 Task: Filters and Effects: Apply a vignette effect to a video.
Action: Mouse moved to (798, 530)
Screenshot: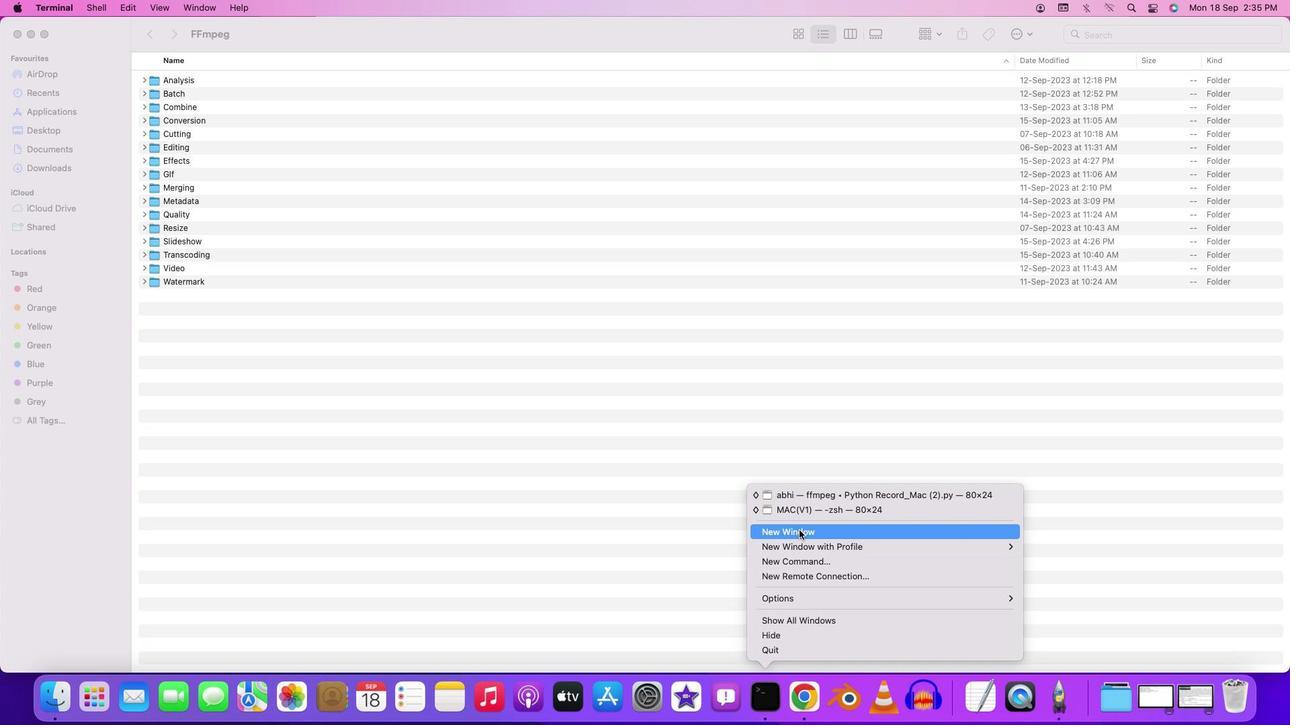 
Action: Mouse pressed left at (798, 530)
Screenshot: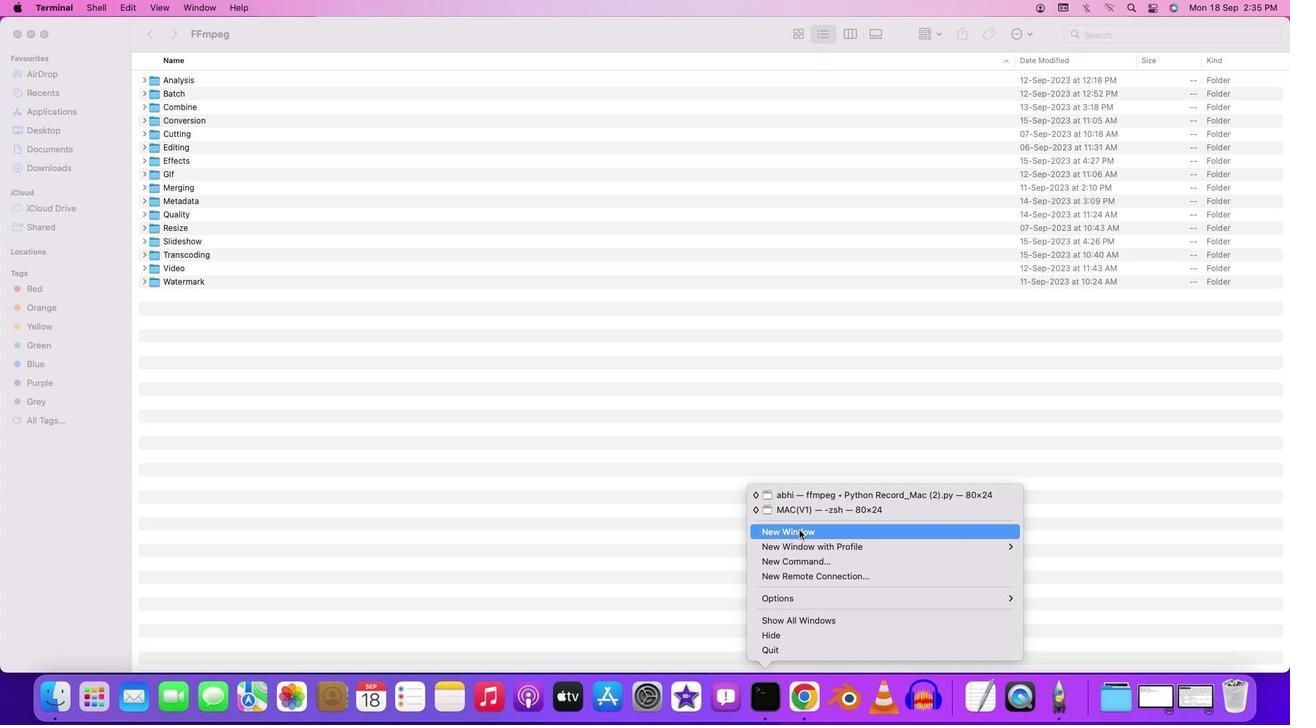
Action: Mouse moved to (224, 30)
Screenshot: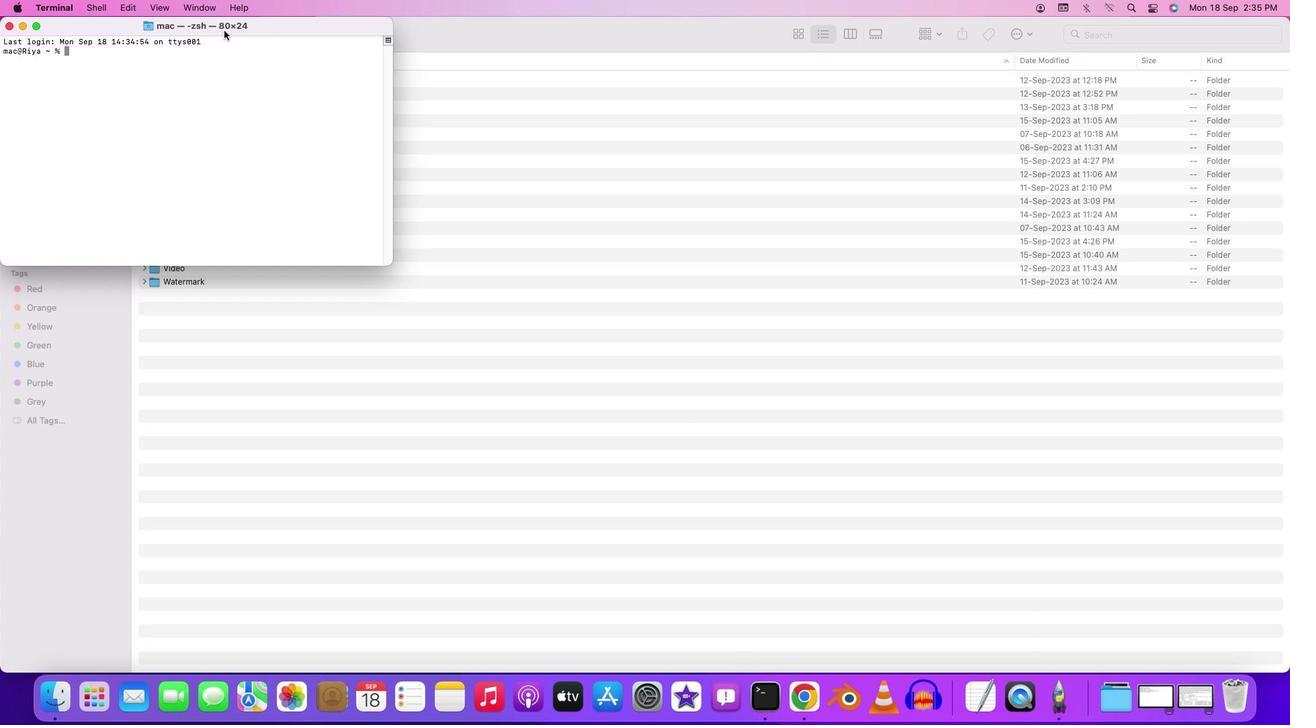 
Action: Mouse pressed left at (224, 30)
Screenshot: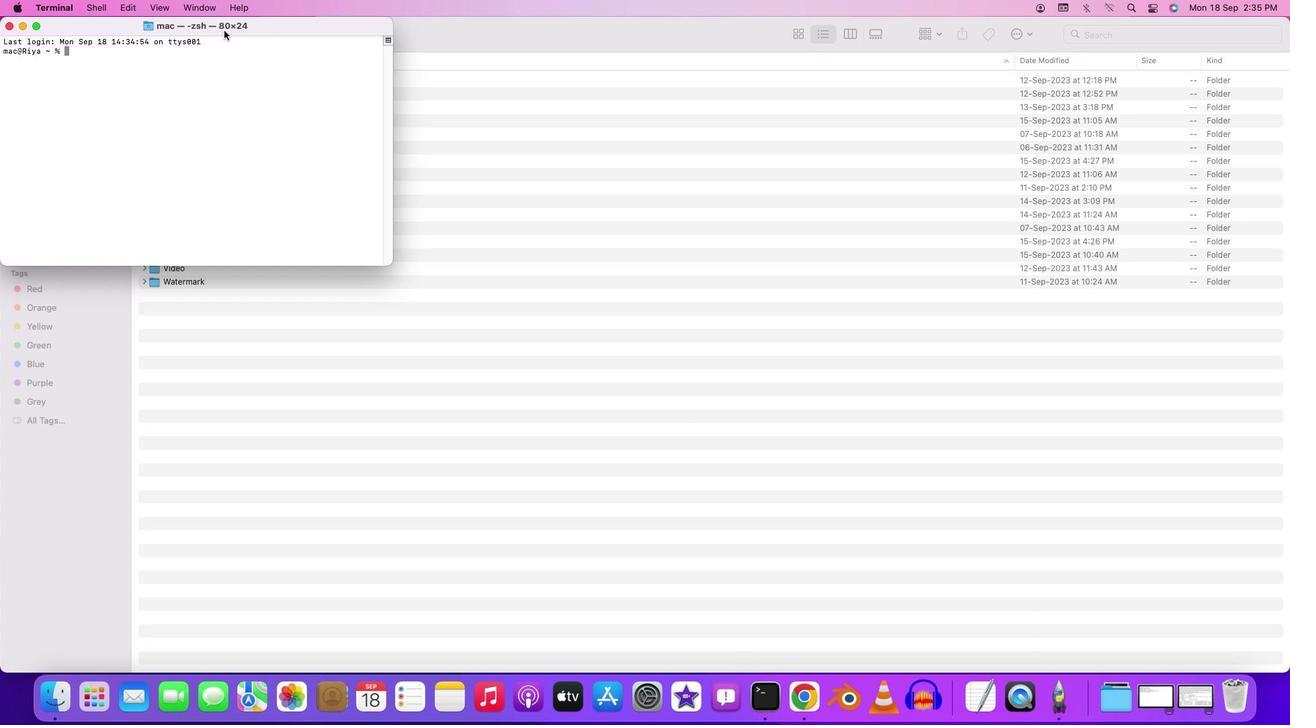 
Action: Mouse pressed left at (224, 30)
Screenshot: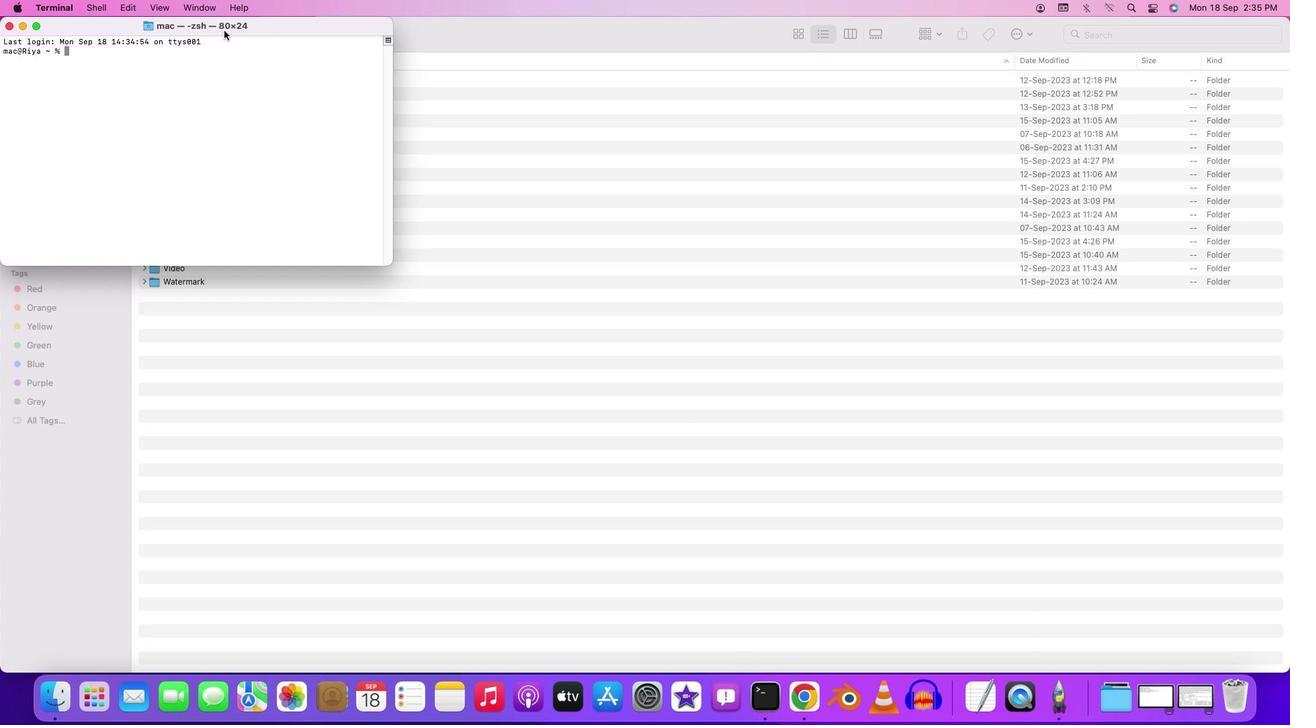 
Action: Mouse moved to (321, 130)
Screenshot: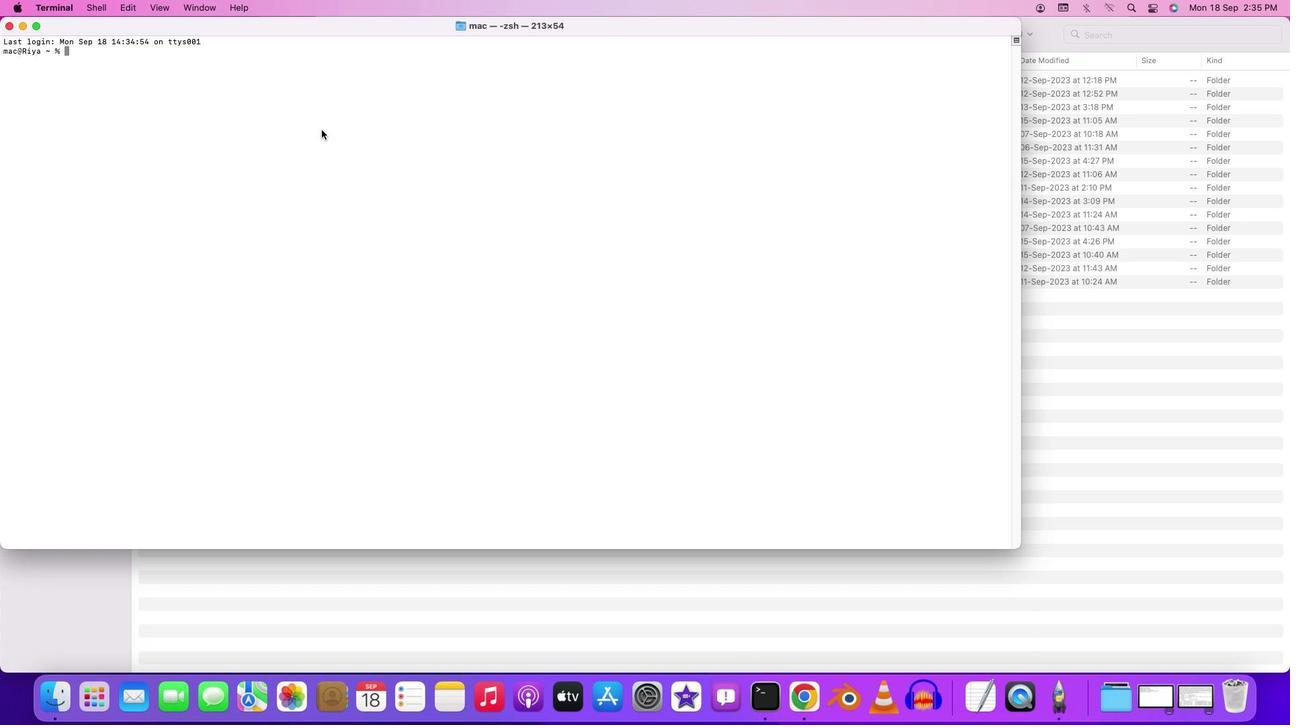 
Action: Key pressed 'c''d'Key.space'd''e''s''k''t''o''p'Key.enter'c''d'Key.space'f''f''m''p''e''g'Key.enter'c''d'Key.space'm''e''r''g''i''n''g'Key.enter'c''d'Key.space'v''i''d''e''o'Key.enter'f''f''m''p''e''g'Key.space'-''i'Key.space'i''n''p''u''t'Key.shift'_''v''i''d''e''o''.''m''p''4'Key.space'-''v''f'Key.spaceKey.shift'"''l''n'Key.backspace'e''n''s''c''o''r''r''e''c''t''i''o''n''=''c''x''=''0''.''5'Key.shift':''c''y''=''0''.''5'Key.shift':''k''1''=''-''0''.''2'Key.shift'"'Key.spaceKey.leftKey.leftKey.leftKey.leftKey.leftKey.leftKey.leftKey.leftKey.leftKey.leftKey.leftKey.leftKey.leftKey.leftKey.leftKey.leftKey.leftKey.leftKey.leftKey.leftKey.leftKey.leftKey.leftKey.leftKey.rightKey.rightKey.rightKey.rightKey.leftKey.leftKey.leftKey.rightKey.rightKey.rightKey.rightKey.rightKey.rightKey.rightKey.rightKey.rightKey.rightKey.rightKey.rightKey.rightKey.leftKey.rightKey.rightKey.rightKey.rightKey.rightKey.rightKey.rightKey.rightKey.rightKey.rightKey.rightKey.rightKey.backspace'o'Key.backspaceKey.space'o''o''u''t''p''u''t'Key.backspaceKey.backspaceKey.backspaceKey.backspaceKey.backspaceKey.backspace'u''t''p''i''t'Key.backspaceKey.backspace'u''t'Key.shift'_''v''i''g''n''e''t''t''e'Key.shift'_''e''f''f''e''c''t''.''m''p''4'Key.enter
Screenshot: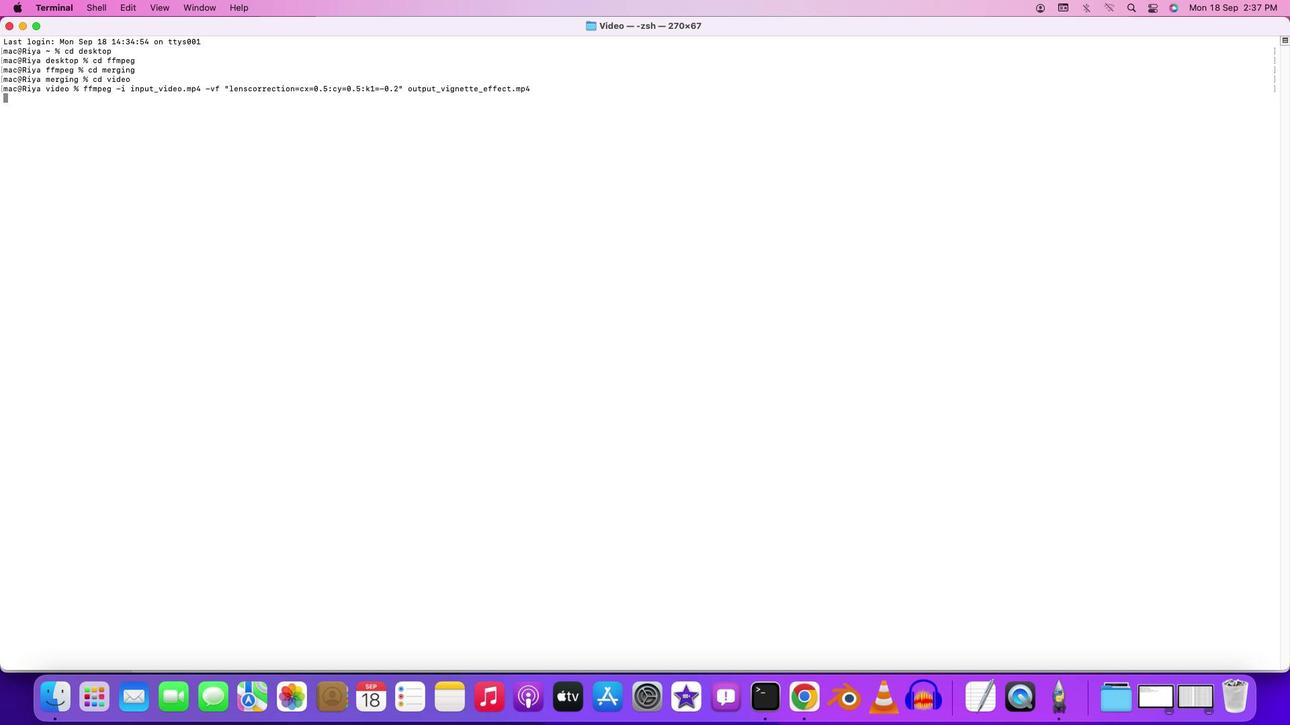 
Action: Mouse moved to (702, 469)
Screenshot: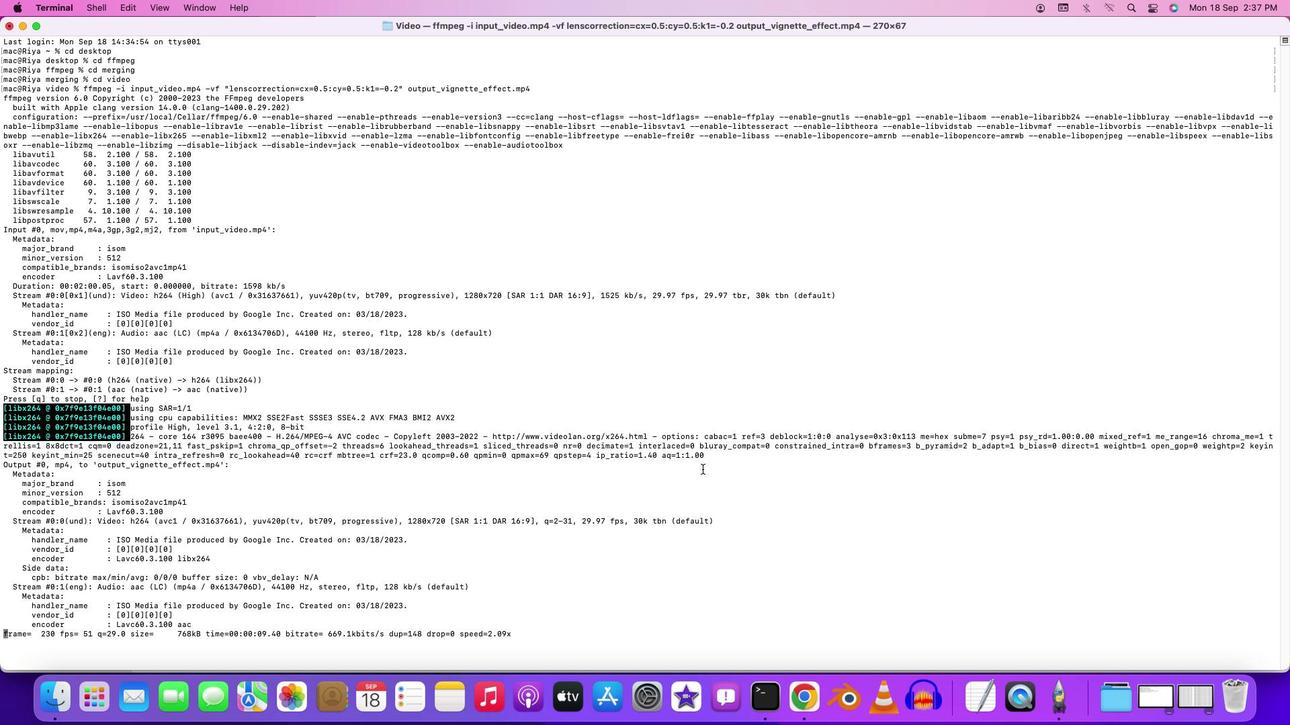 
